 Task: Assign in the project TransformWorks the issue 'Implement a feature for users to track and manage their expenses on a budget' to the sprint 'Starlight'.
Action: Mouse moved to (1181, 538)
Screenshot: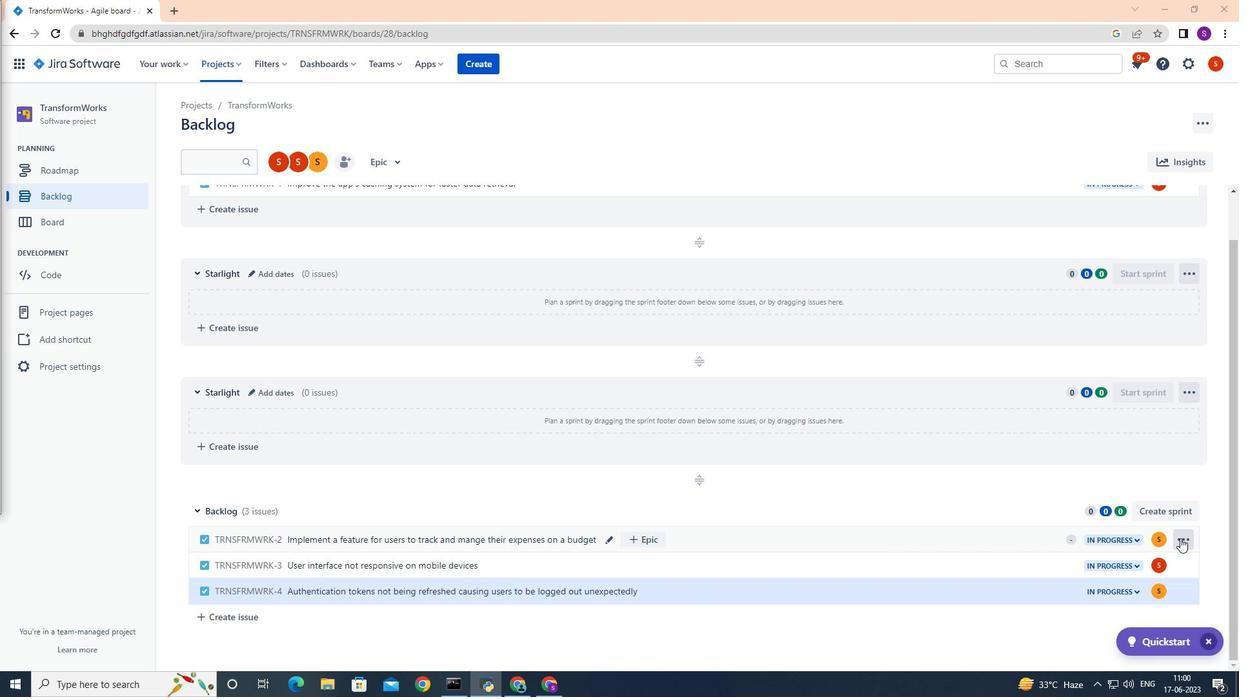 
Action: Mouse pressed left at (1181, 538)
Screenshot: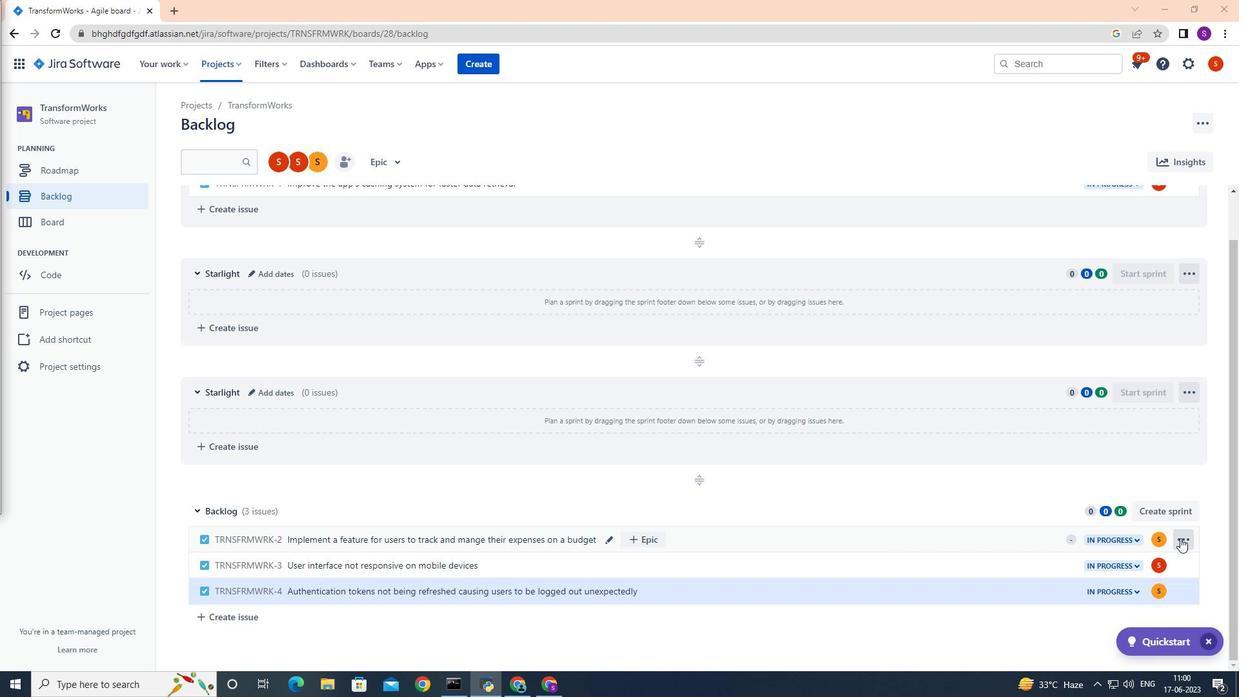 
Action: Mouse moved to (1171, 450)
Screenshot: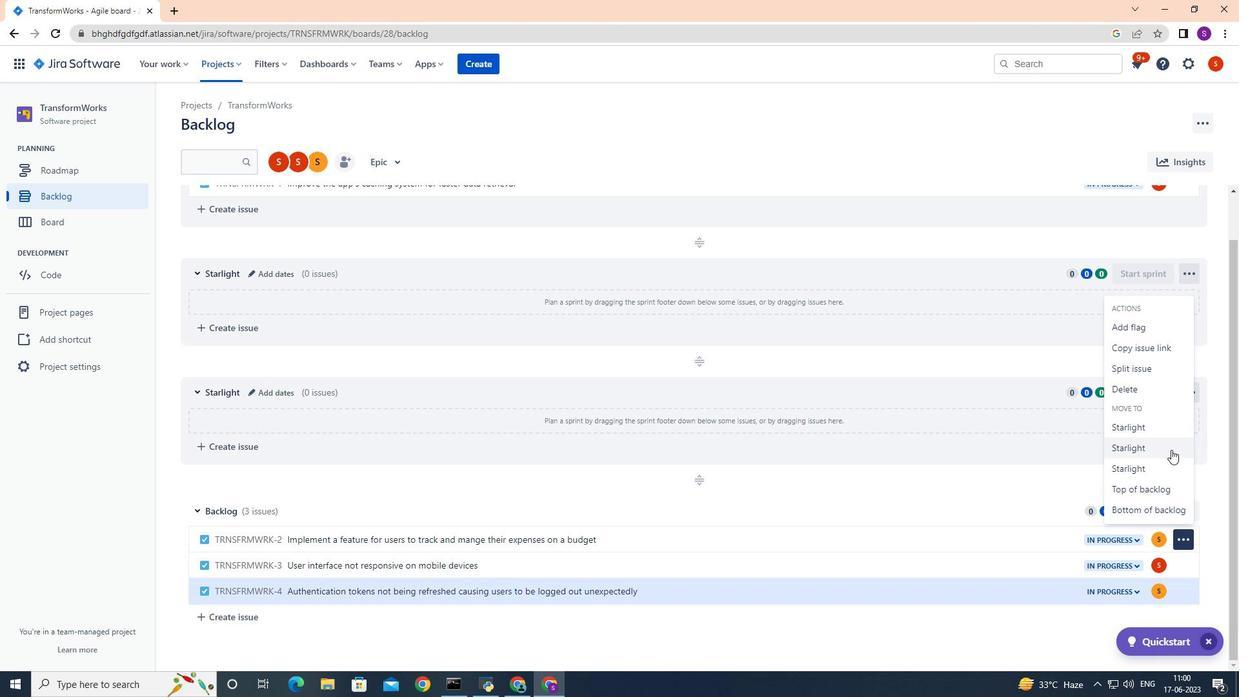 
Action: Mouse pressed left at (1171, 450)
Screenshot: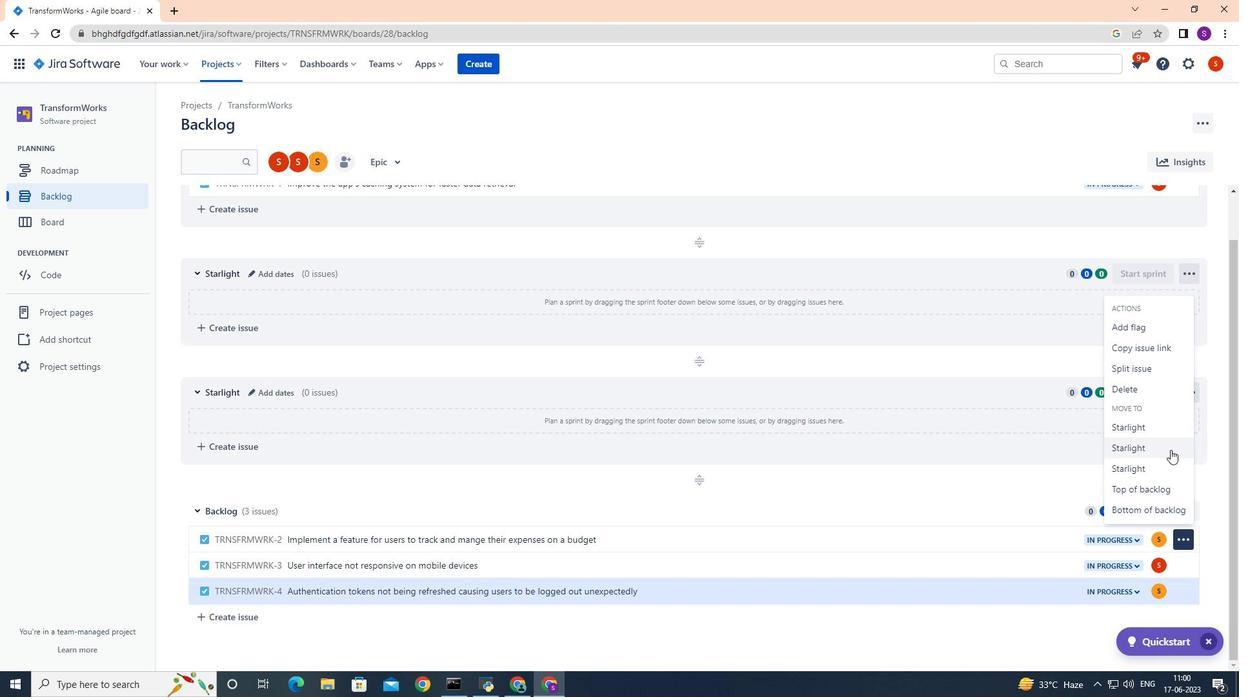 
Action: Mouse moved to (908, 463)
Screenshot: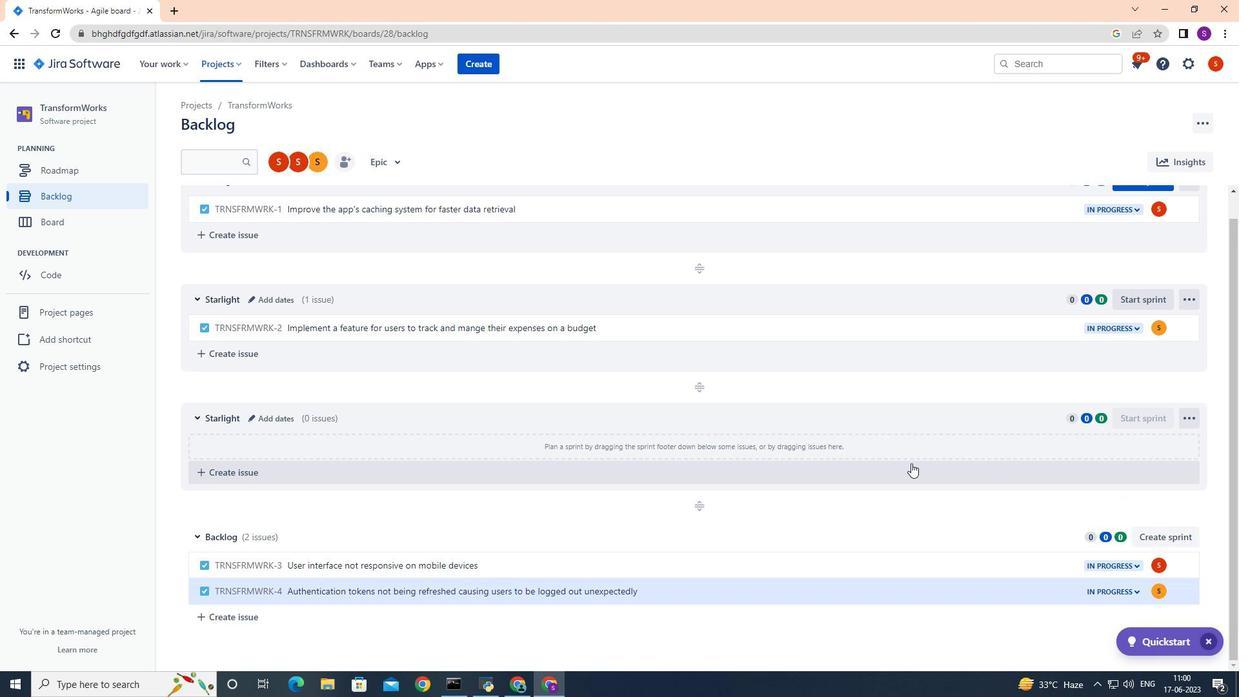 
